 Task: Log work in the project TreasureLine for the issue 'Broken links in documentation' spent time as '2w 3d 22h 56m' and remaining time as '3w 6d 12h 25m' and add a flag. Now add the issue to the epic 'IT process automation'.
Action: Mouse moved to (194, 59)
Screenshot: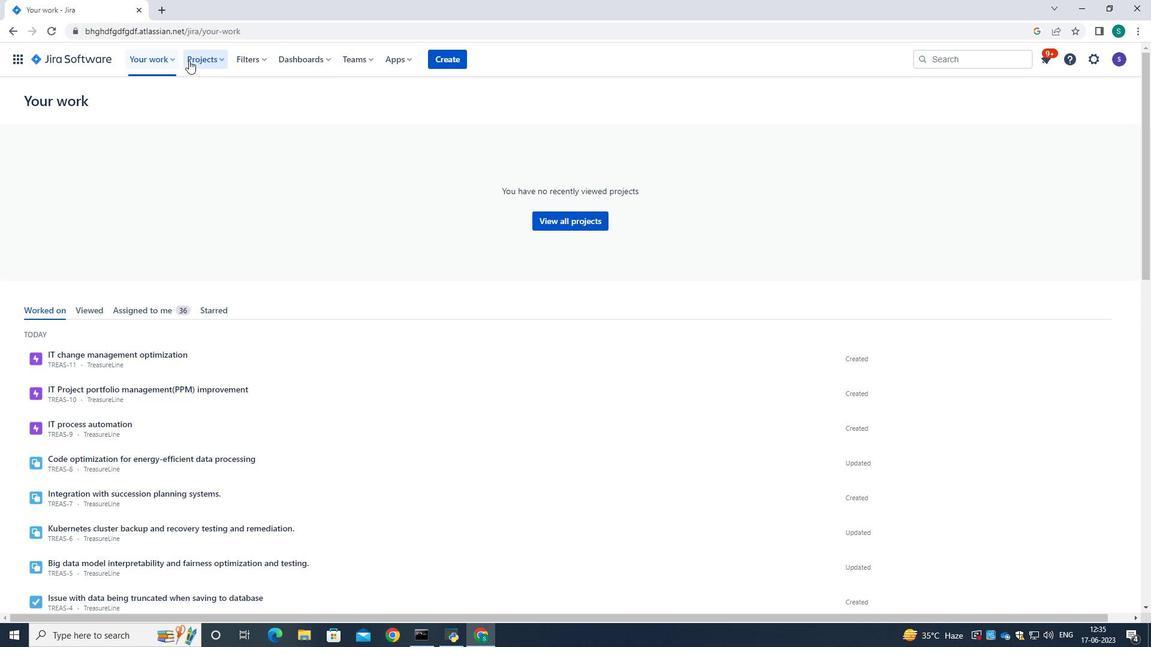 
Action: Mouse pressed left at (194, 59)
Screenshot: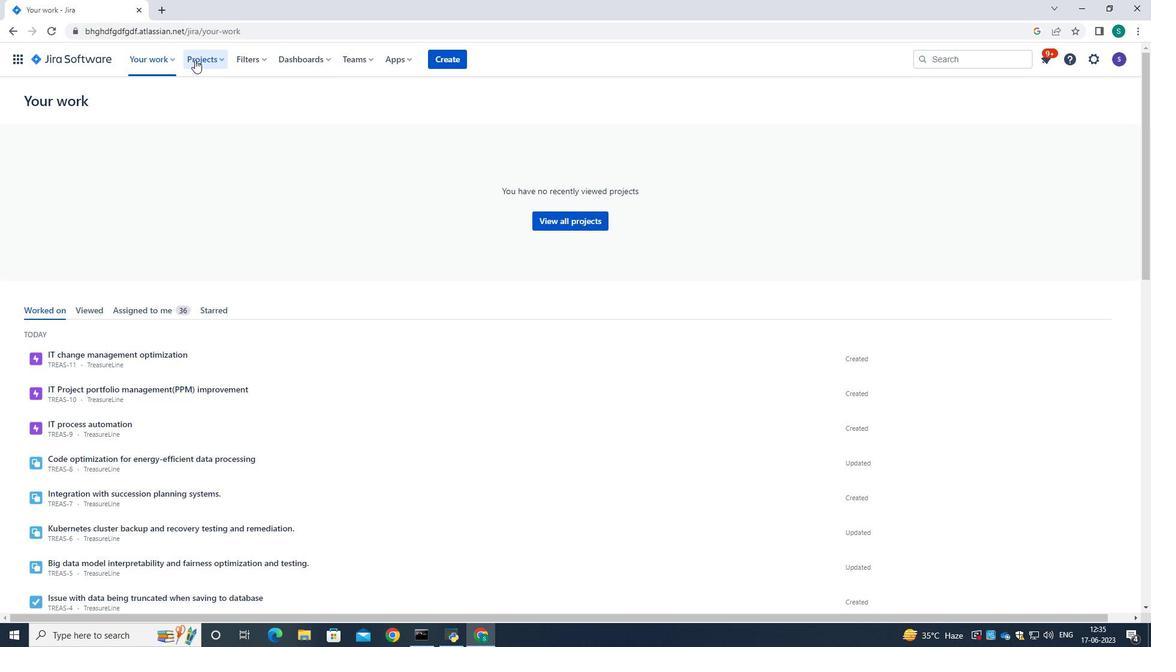 
Action: Mouse moved to (208, 108)
Screenshot: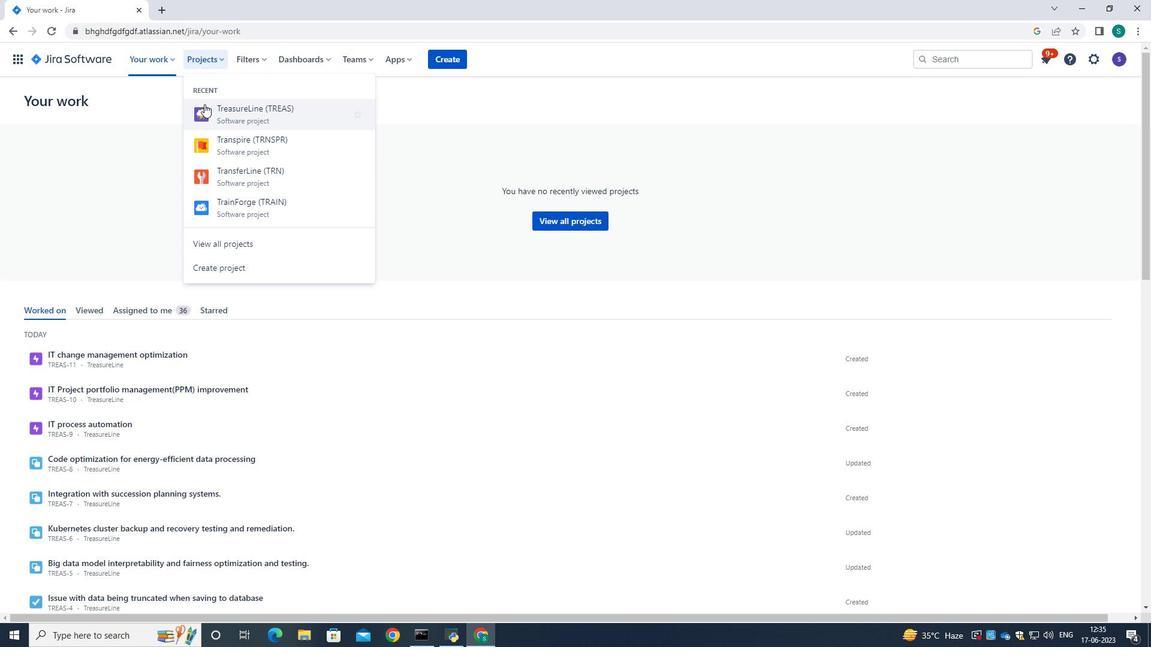 
Action: Mouse pressed left at (208, 108)
Screenshot: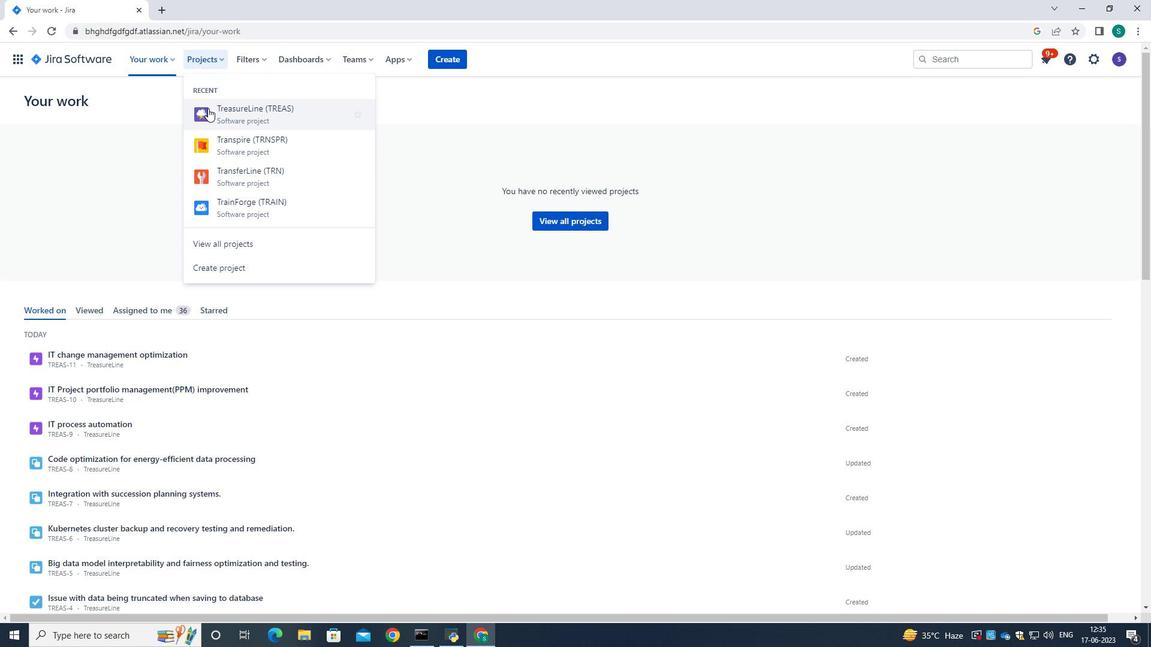 
Action: Mouse moved to (88, 186)
Screenshot: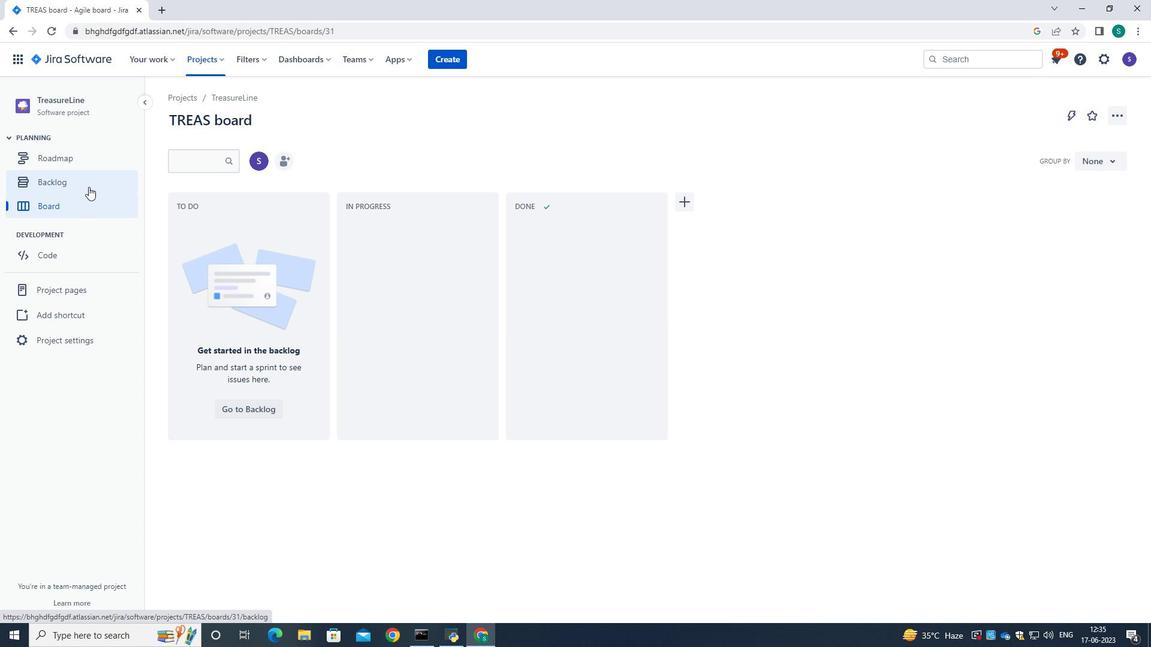 
Action: Mouse pressed left at (88, 186)
Screenshot: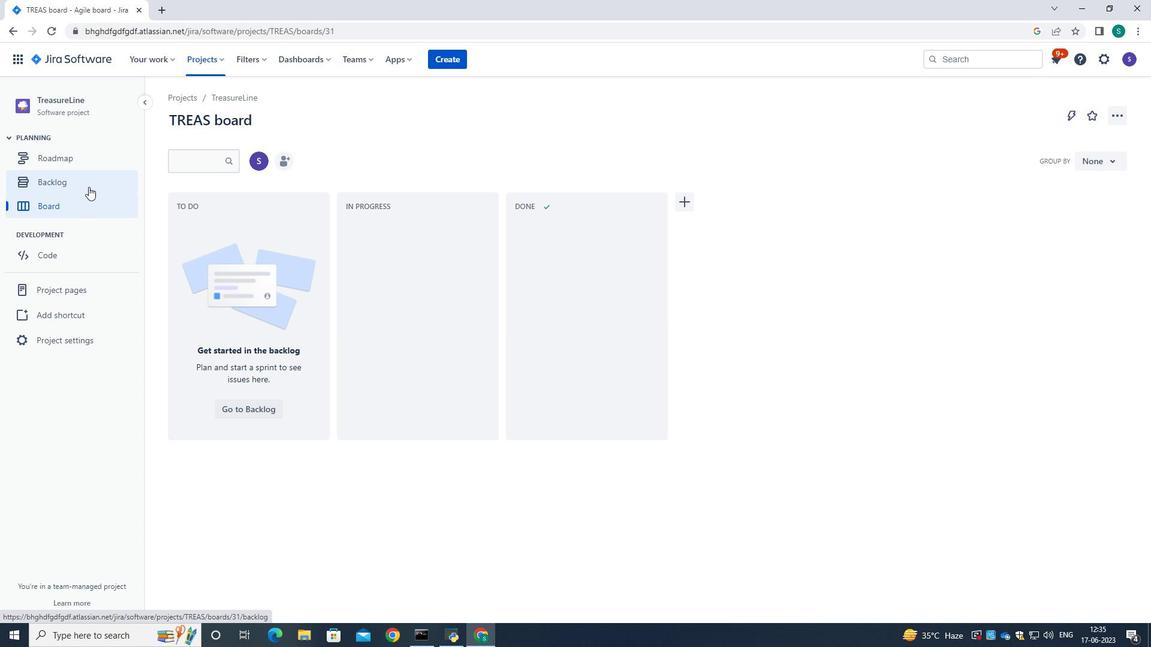 
Action: Mouse moved to (488, 219)
Screenshot: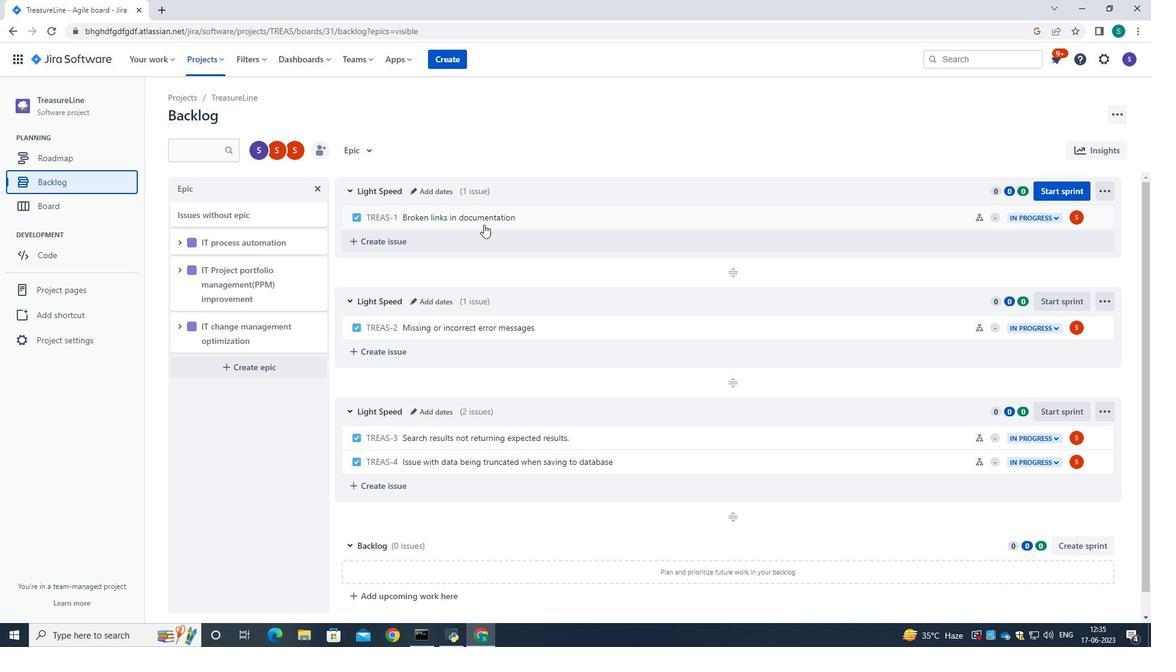 
Action: Mouse pressed left at (488, 219)
Screenshot: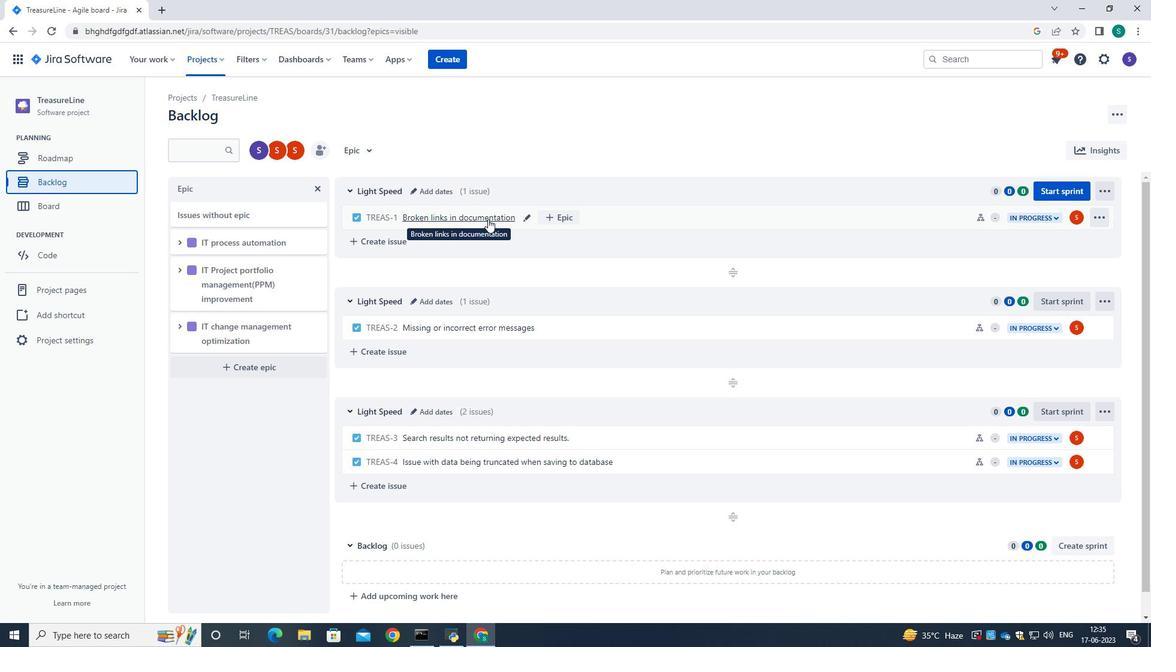 
Action: Mouse moved to (475, 147)
Screenshot: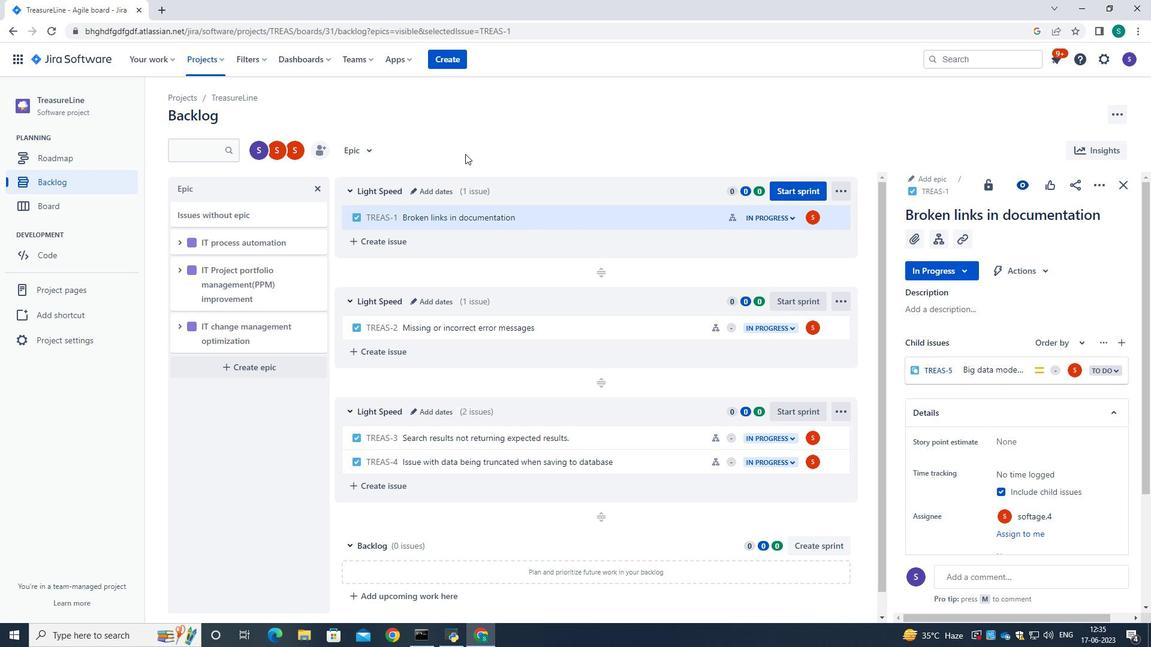 
Action: Mouse pressed left at (475, 147)
Screenshot: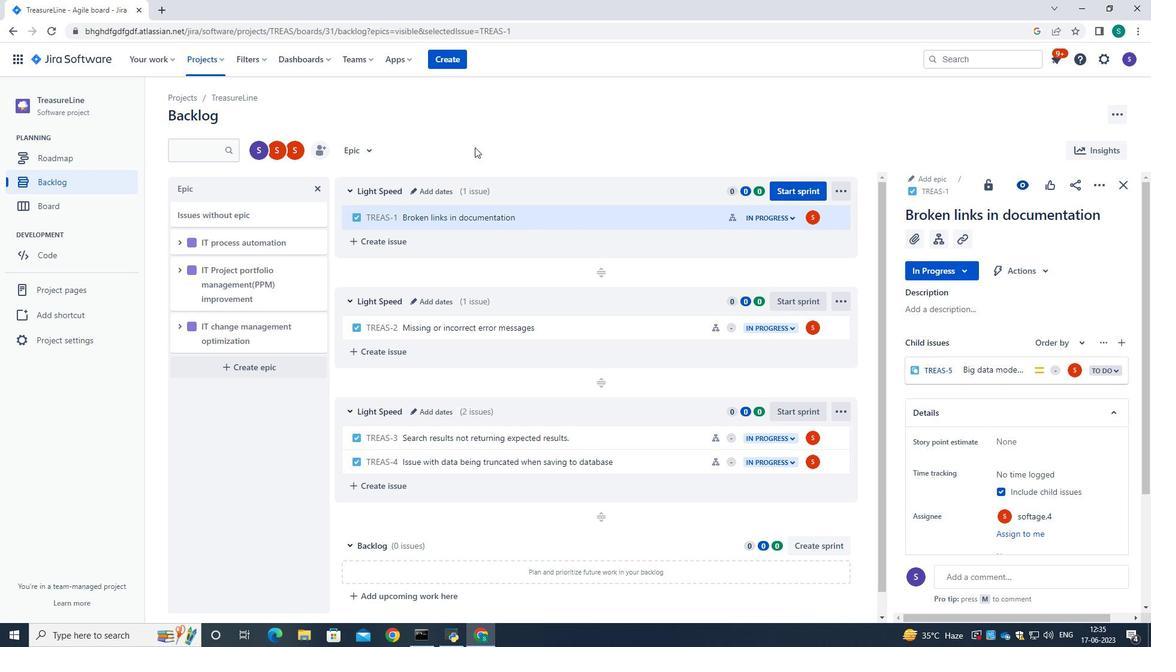 
Action: Mouse moved to (1091, 184)
Screenshot: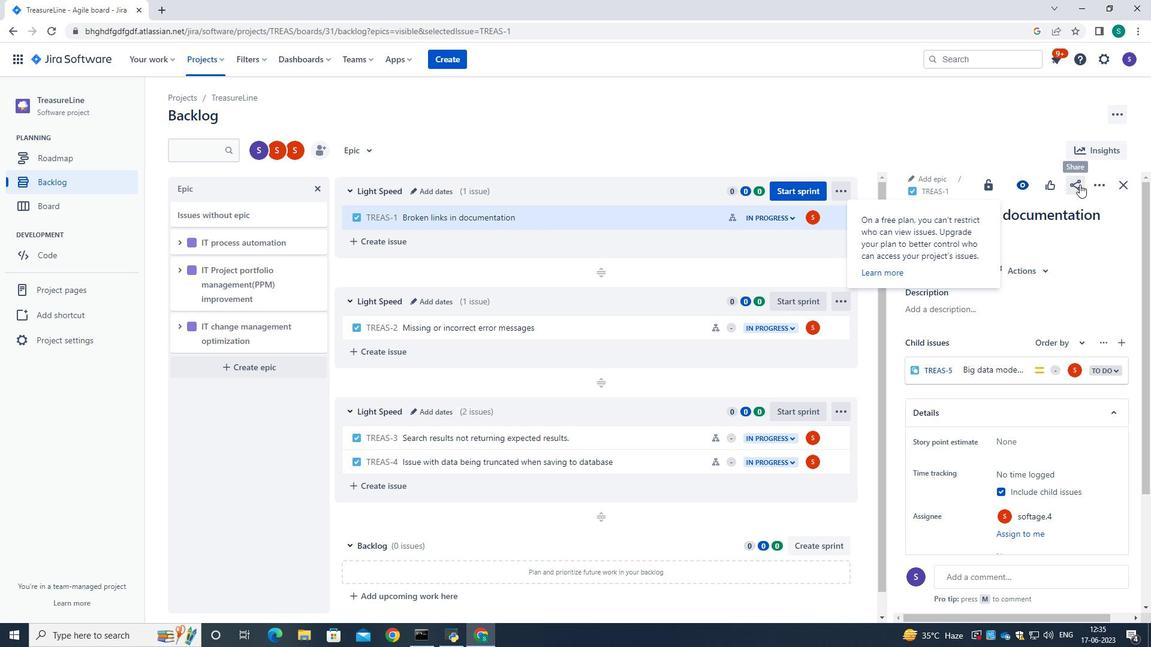 
Action: Mouse pressed left at (1091, 184)
Screenshot: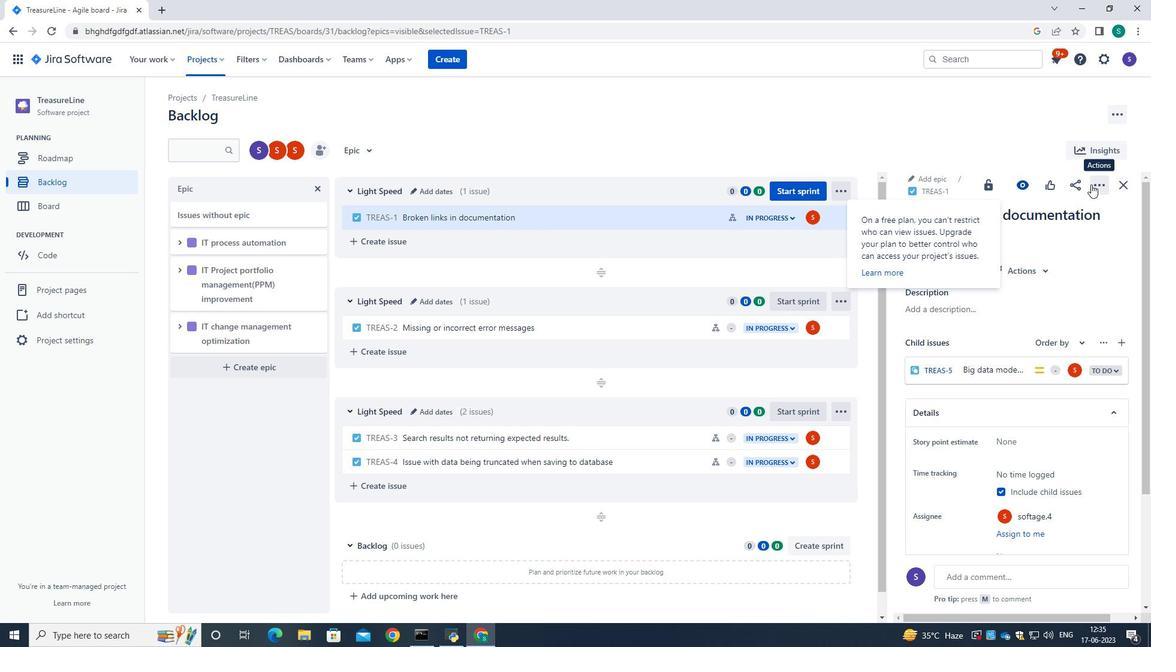 
Action: Mouse moved to (1030, 221)
Screenshot: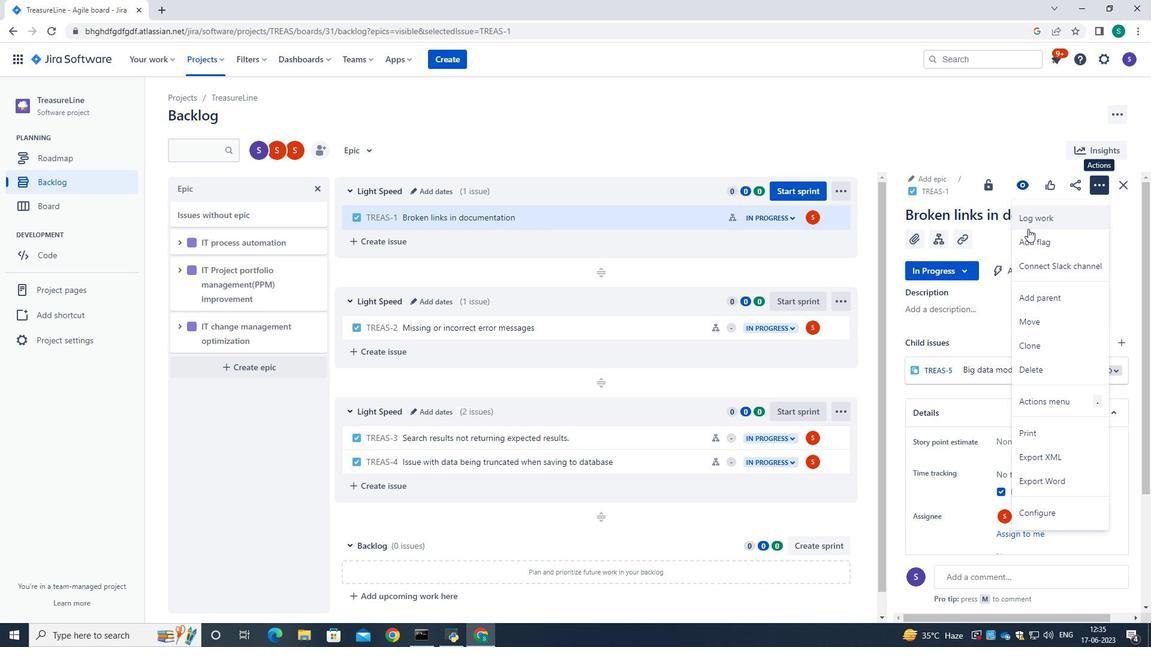 
Action: Mouse pressed left at (1030, 221)
Screenshot: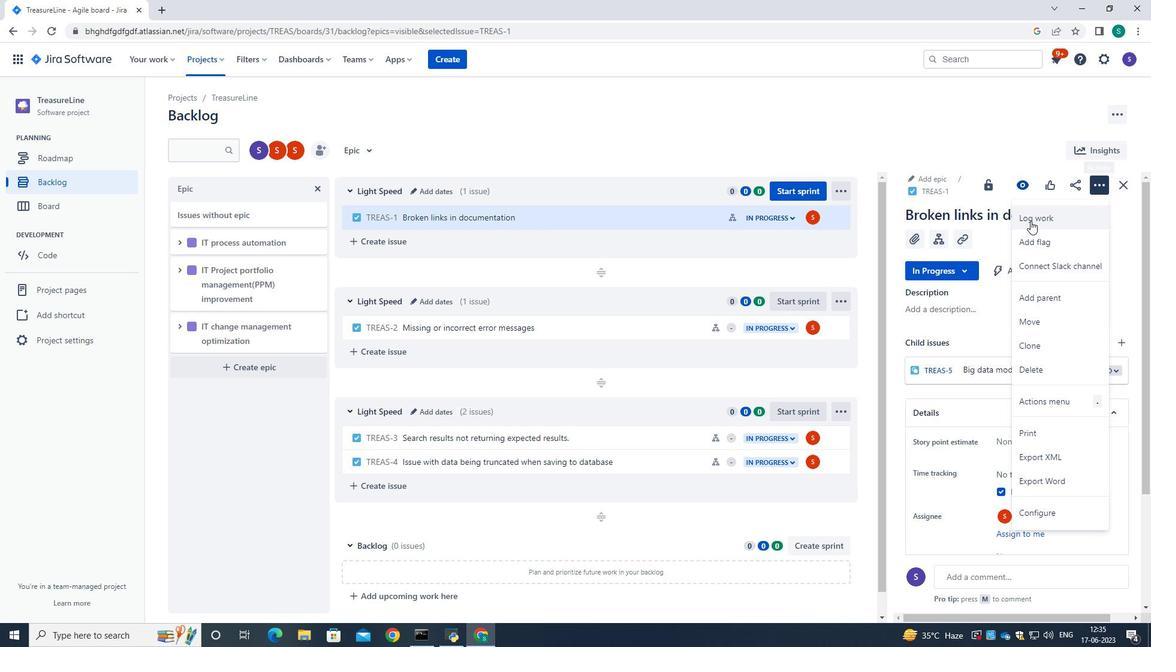 
Action: Mouse moved to (521, 182)
Screenshot: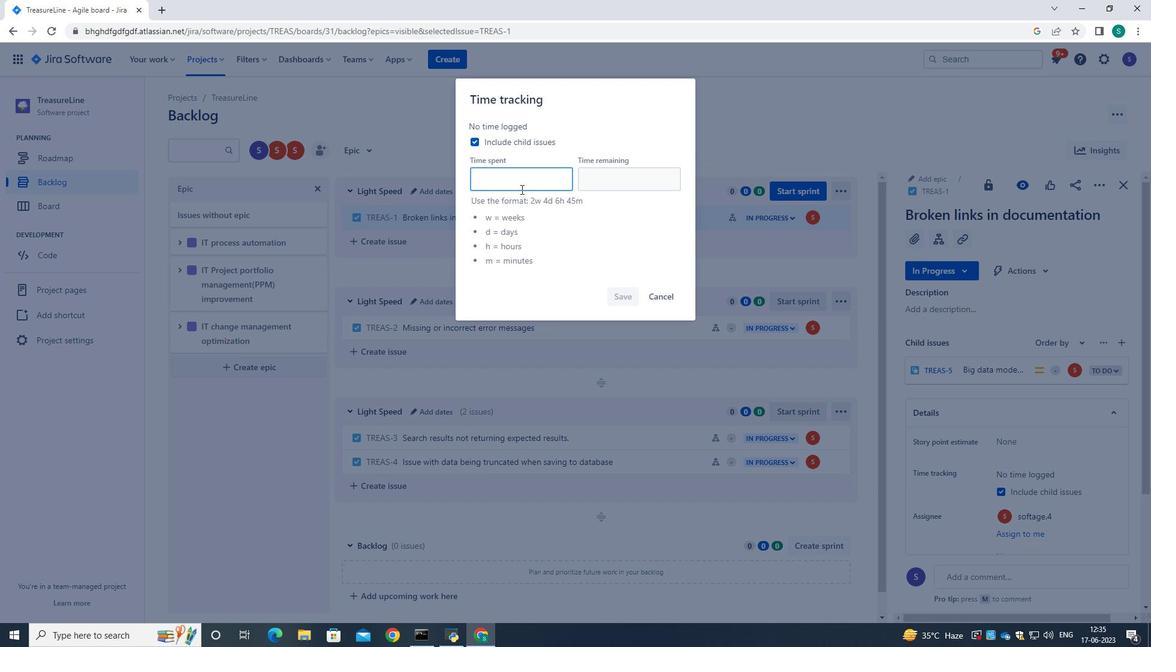 
Action: Mouse pressed left at (521, 182)
Screenshot: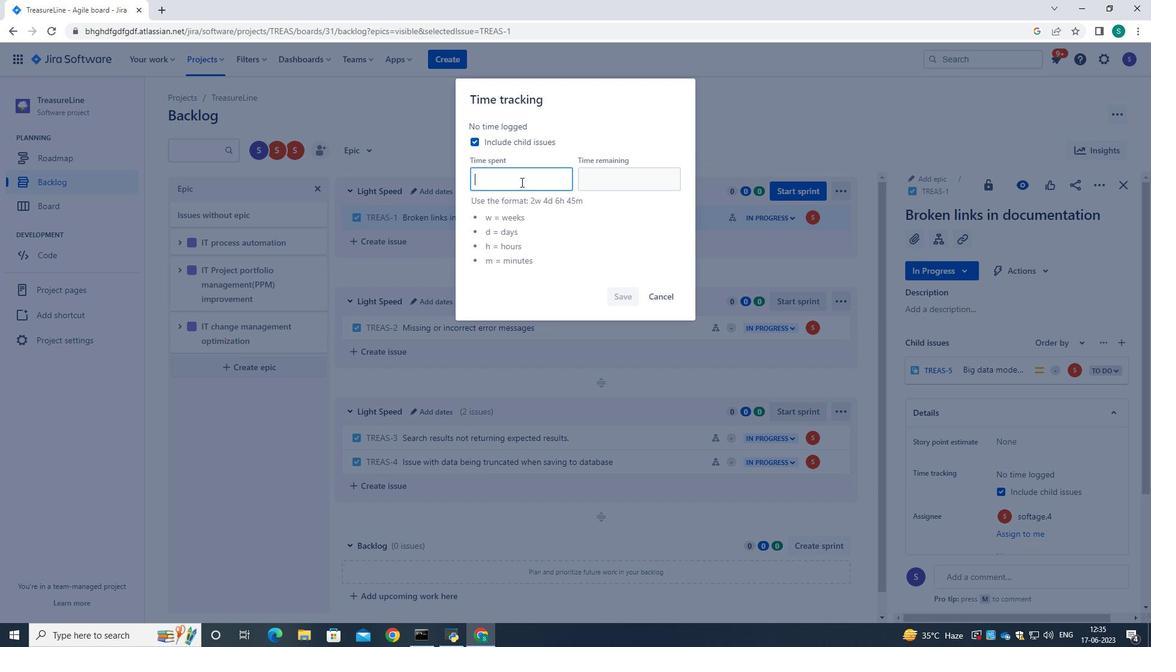 
Action: Key pressed 2w<Key.space>3d<Key.space>22h<Key.space>56m<Key.tab>3w<Key.space>6d<Key.space>12h<Key.space>24<Key.backspace>5m
Screenshot: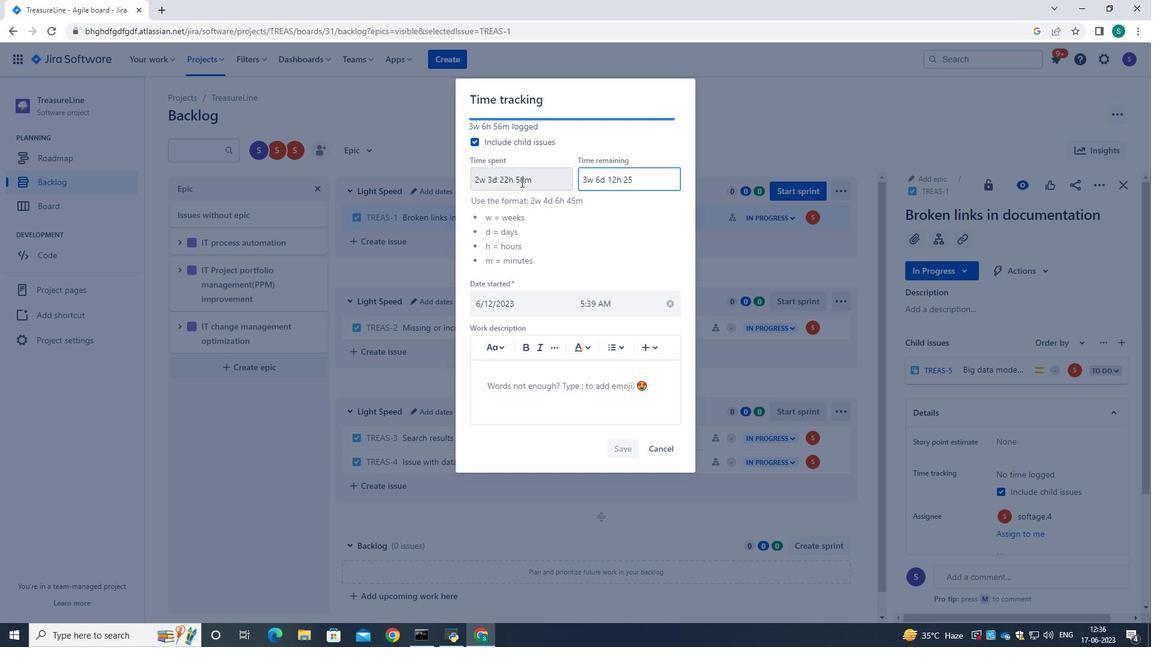 
Action: Mouse moved to (615, 447)
Screenshot: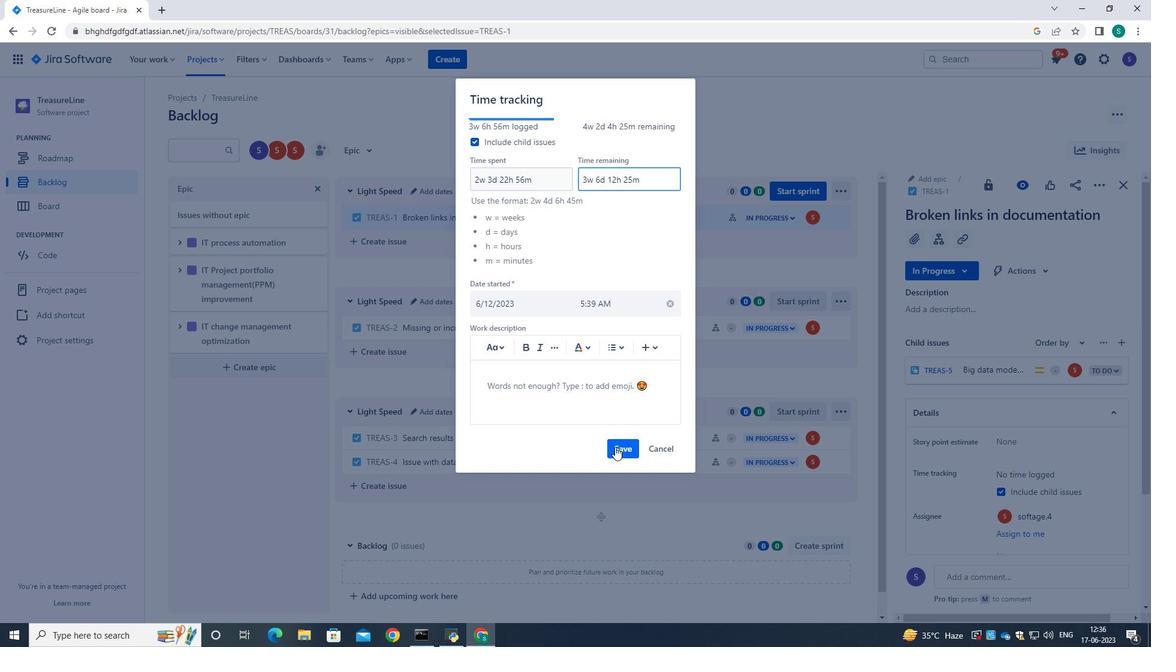 
Action: Mouse pressed left at (615, 447)
Screenshot: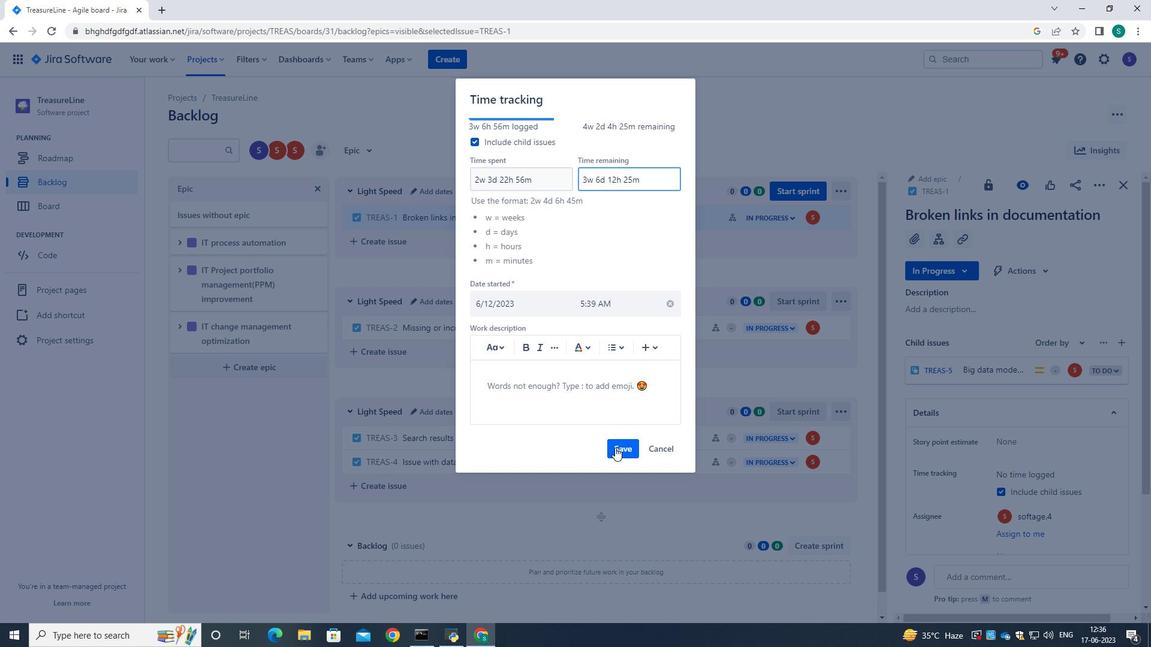 
Action: Mouse moved to (1094, 182)
Screenshot: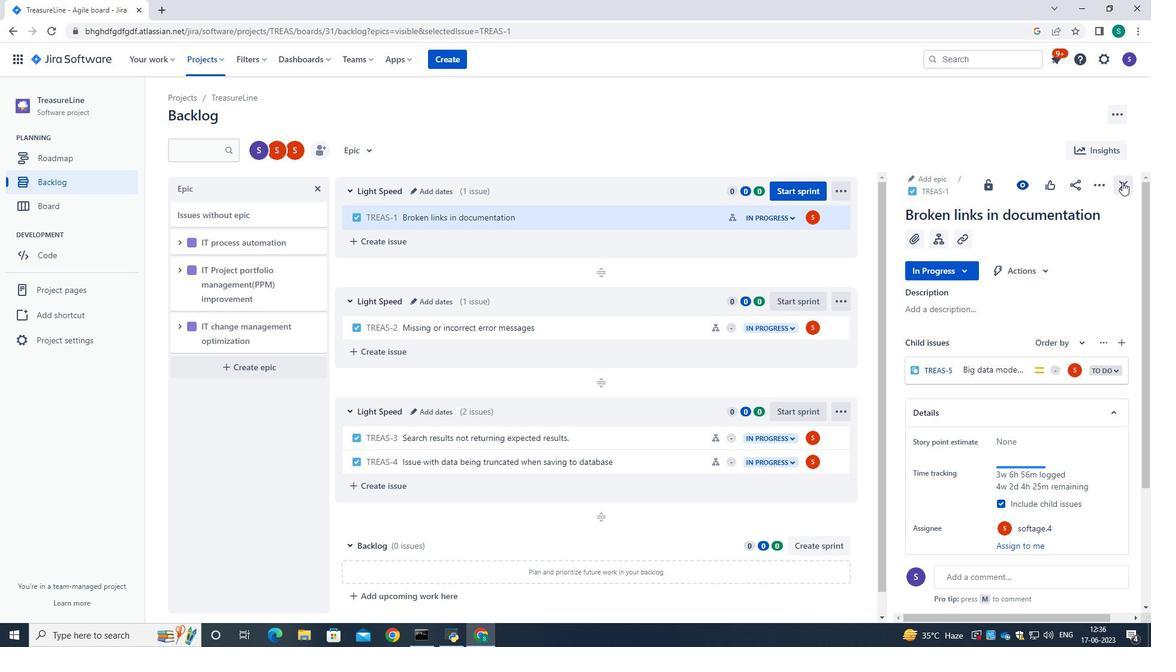 
Action: Mouse pressed left at (1094, 182)
Screenshot: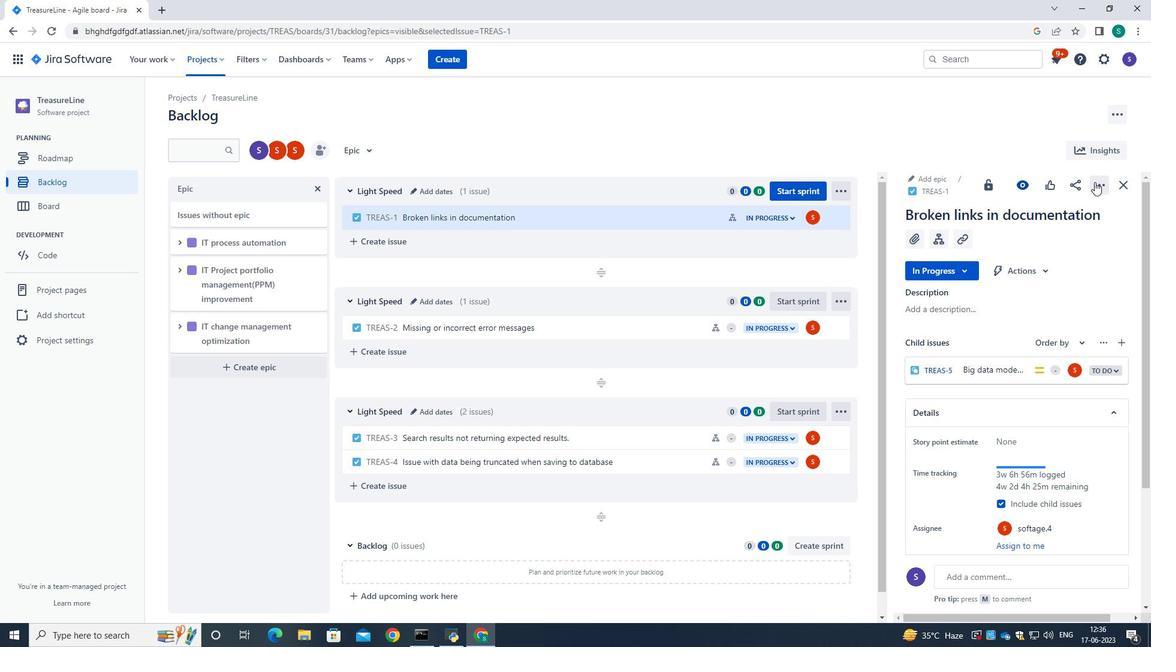 
Action: Mouse moved to (1058, 241)
Screenshot: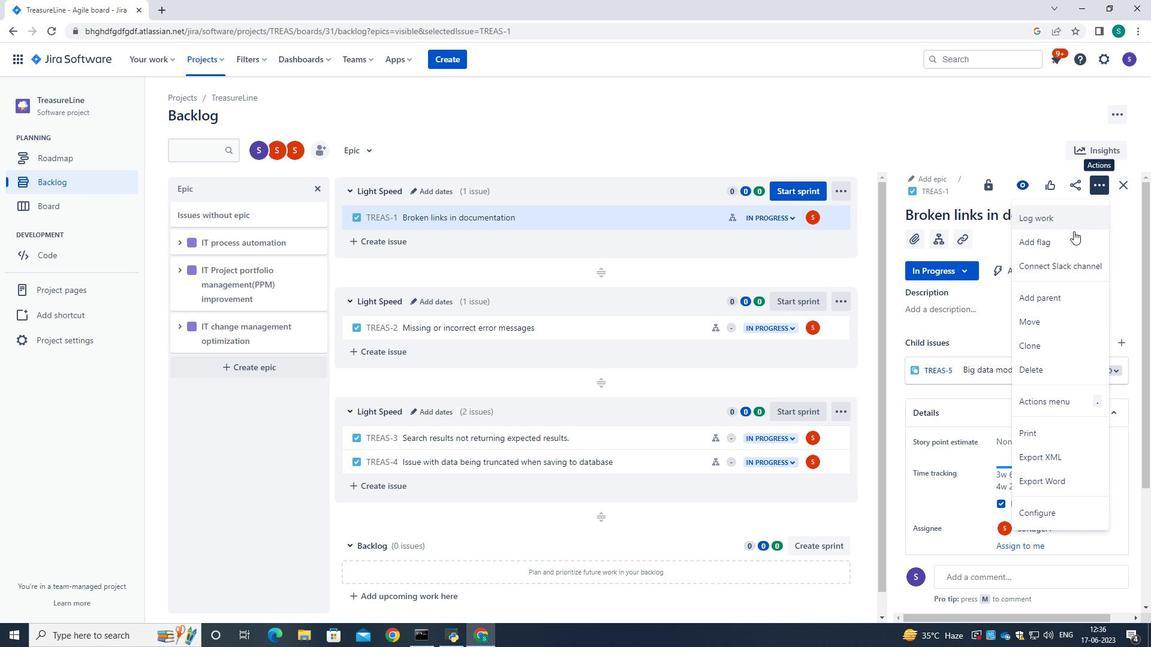 
Action: Mouse pressed left at (1058, 241)
Screenshot: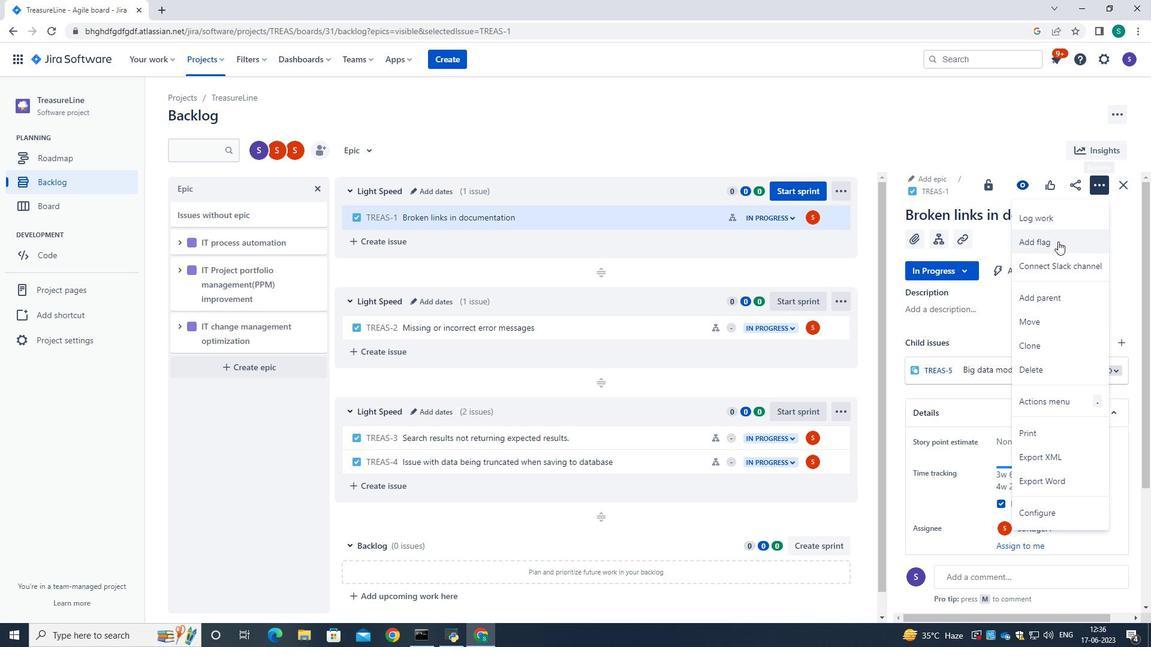 
Action: Mouse moved to (562, 217)
Screenshot: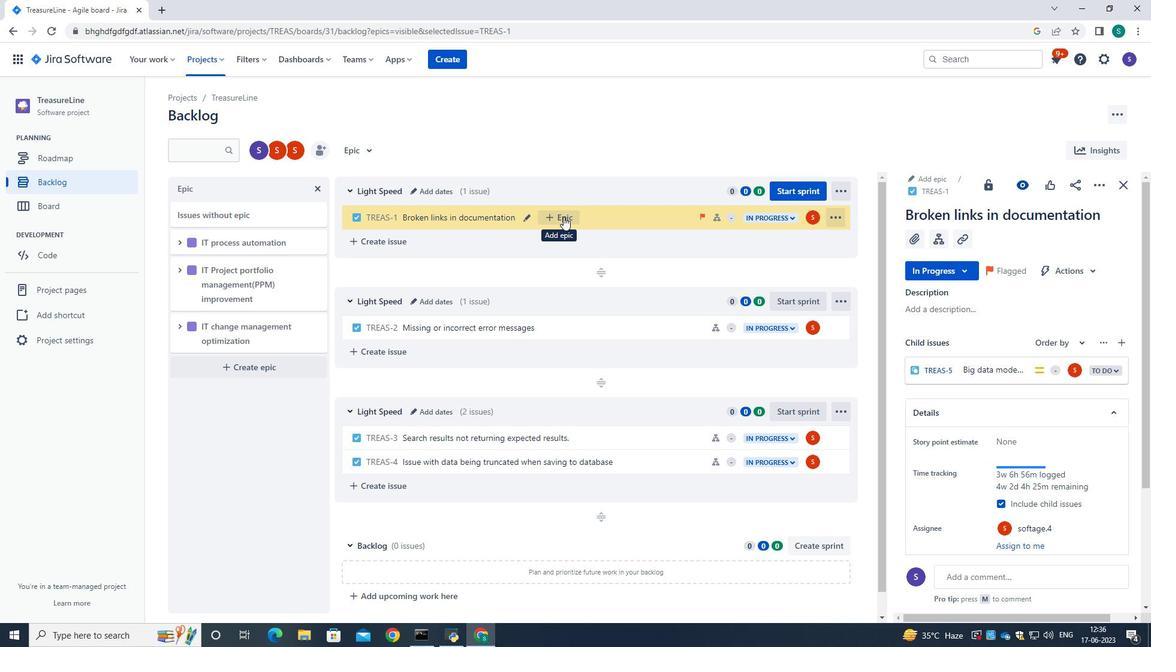 
Action: Mouse pressed left at (562, 217)
Screenshot: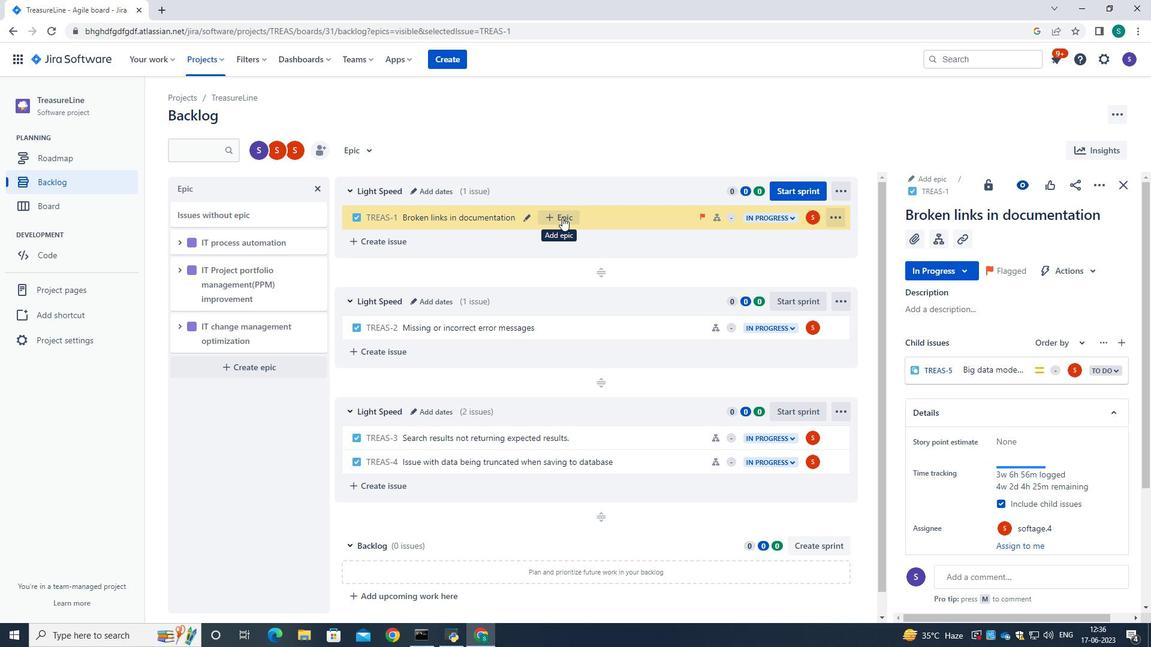 
Action: Mouse moved to (572, 301)
Screenshot: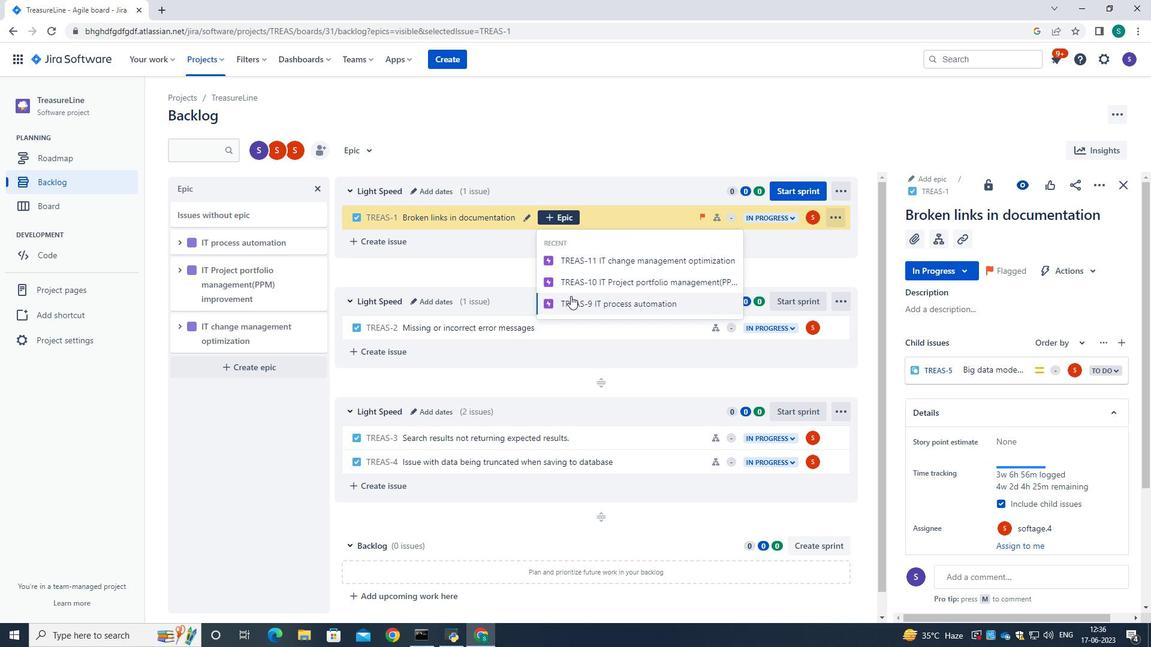 
Action: Mouse pressed left at (572, 301)
Screenshot: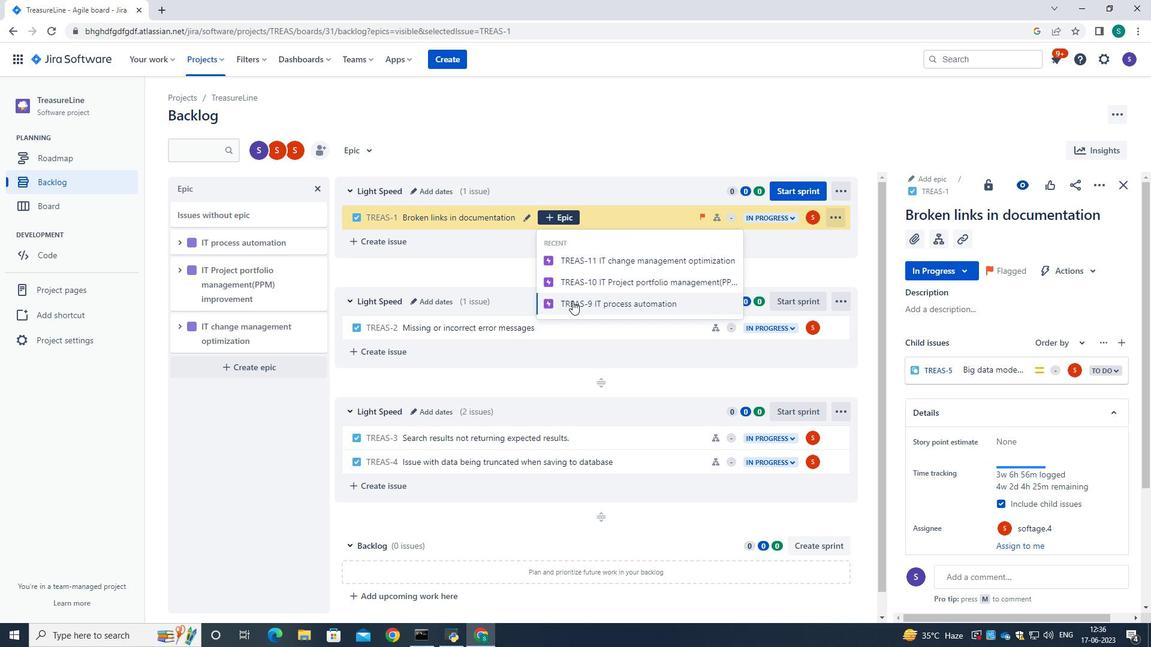 
Action: Mouse moved to (663, 159)
Screenshot: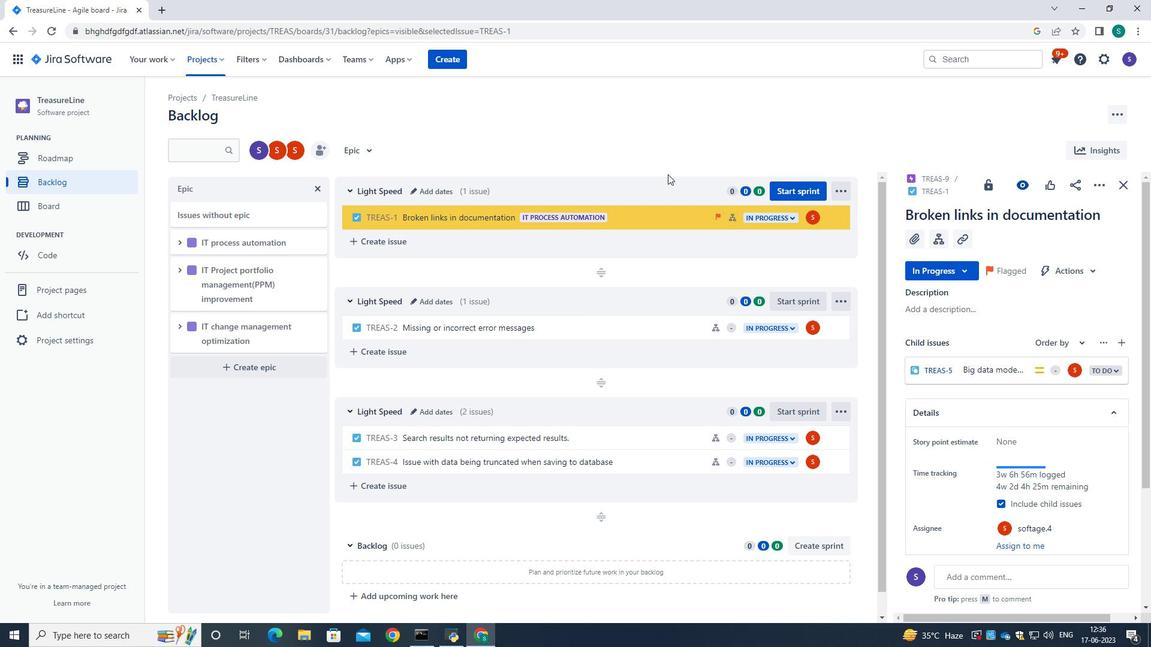 
Action: Mouse pressed left at (663, 159)
Screenshot: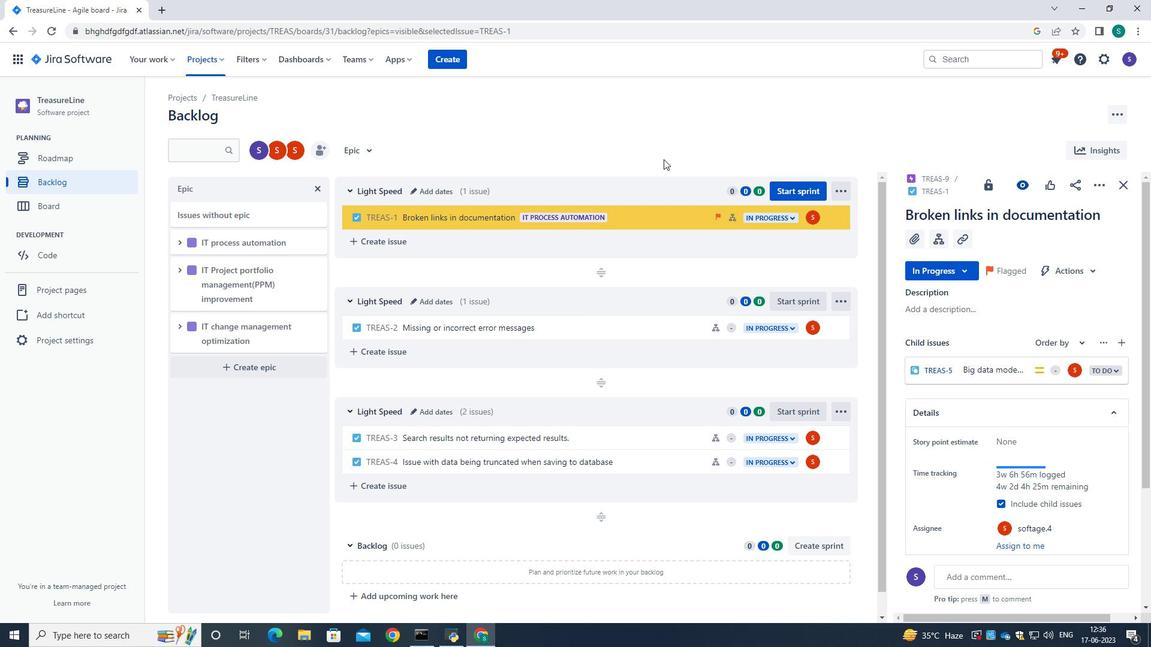 
